 Task: Apply Audio Effect To Medium Room
Action: Mouse moved to (794, 312)
Screenshot: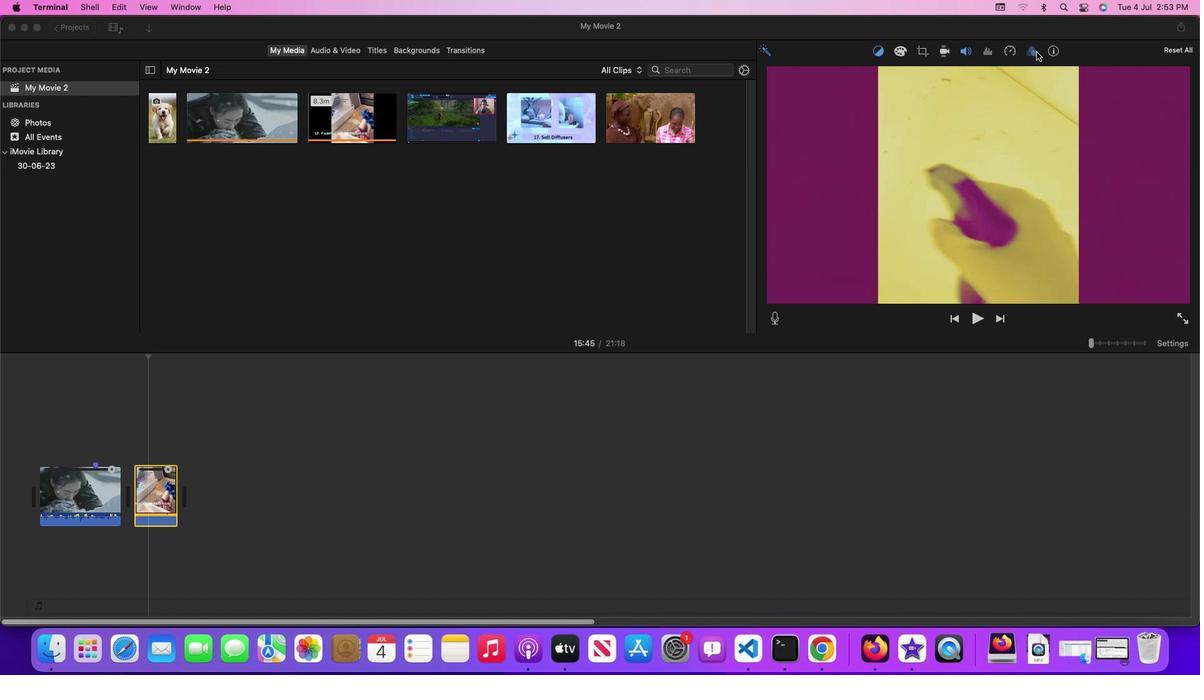 
Action: Mouse pressed left at (794, 312)
Screenshot: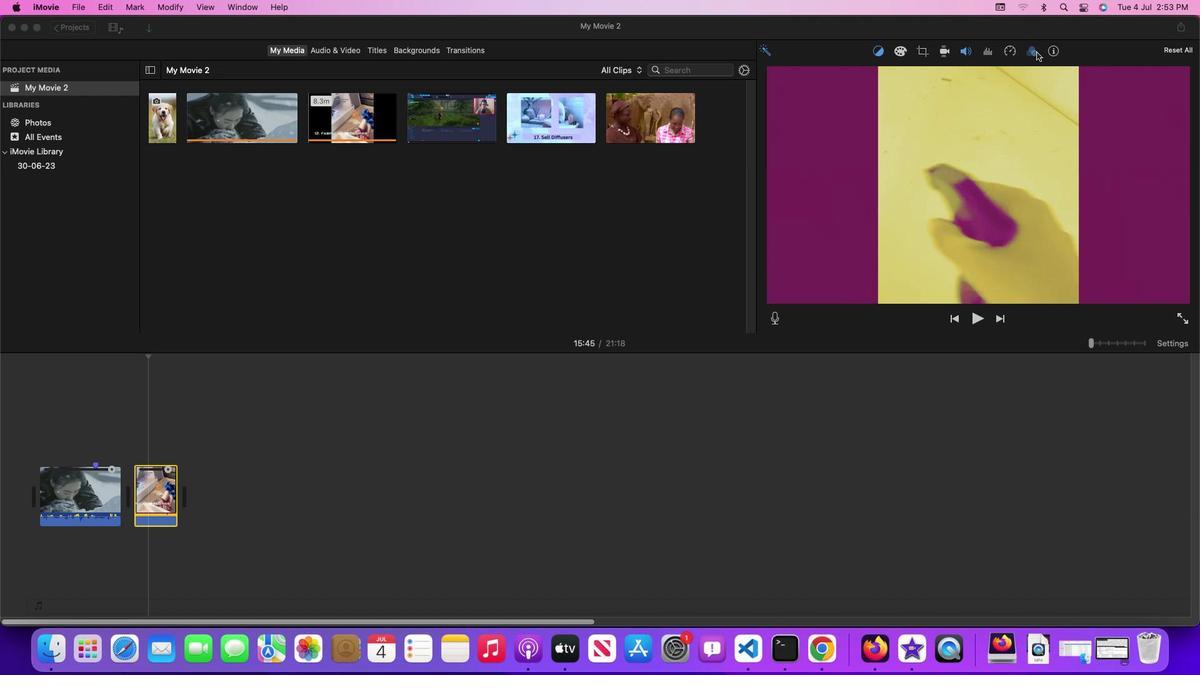 
Action: Mouse moved to (794, 312)
Screenshot: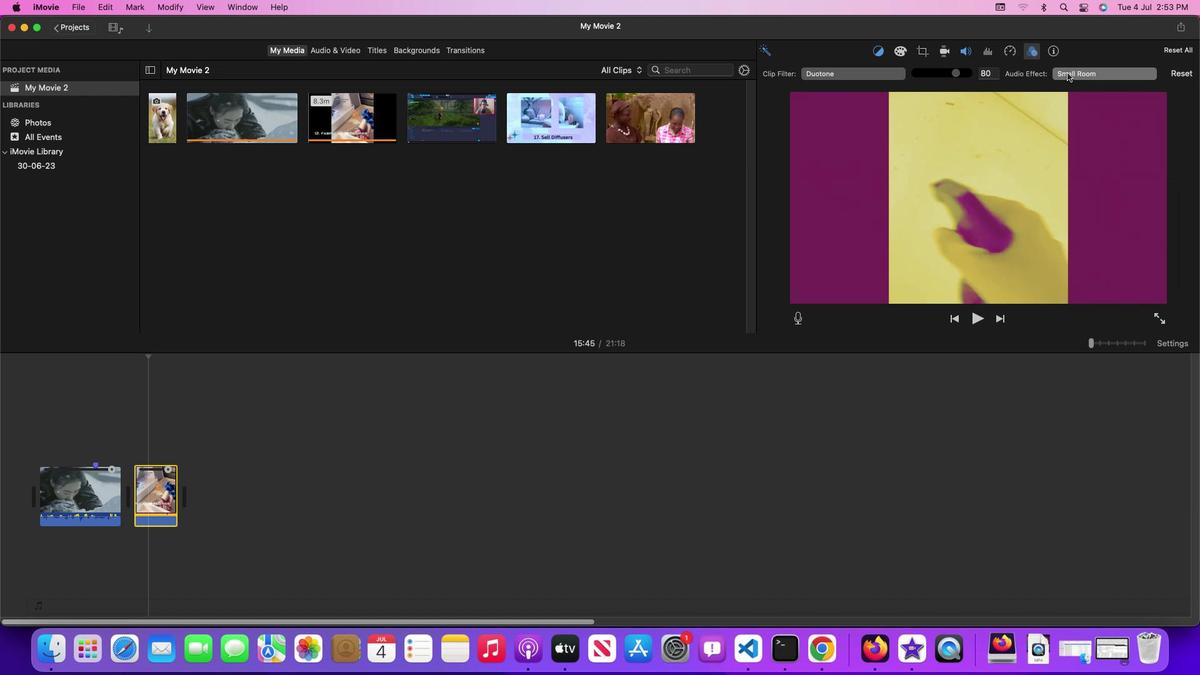 
Action: Mouse pressed left at (794, 312)
Screenshot: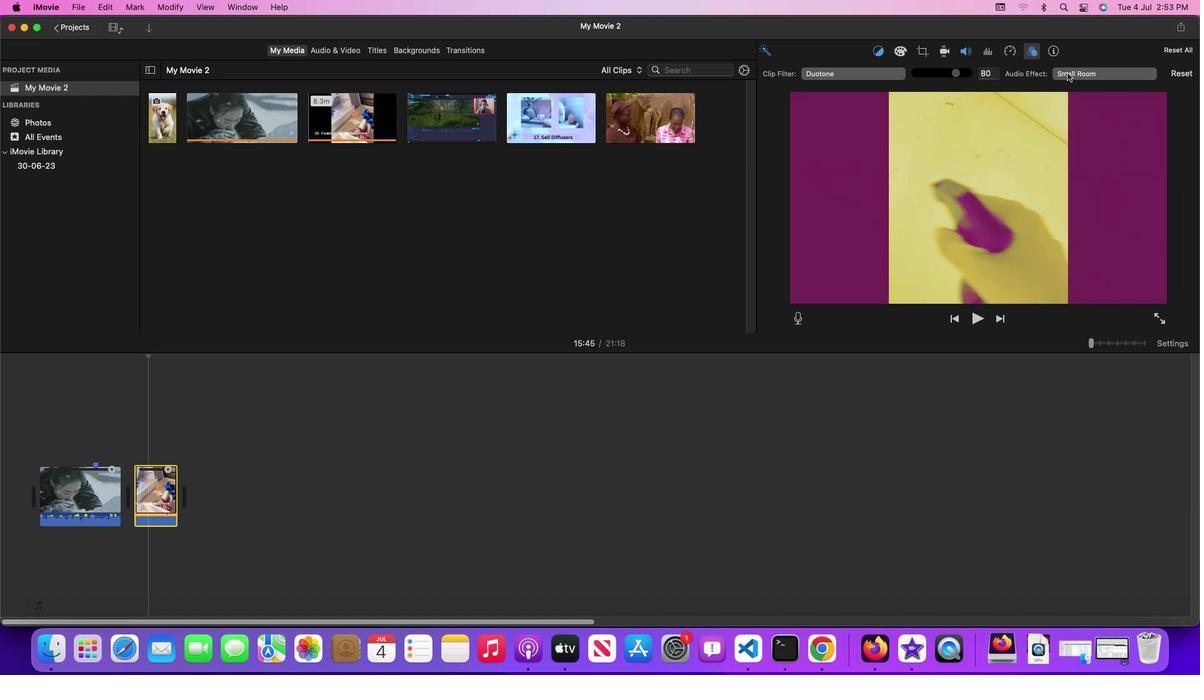 
Action: Mouse moved to (794, 313)
Screenshot: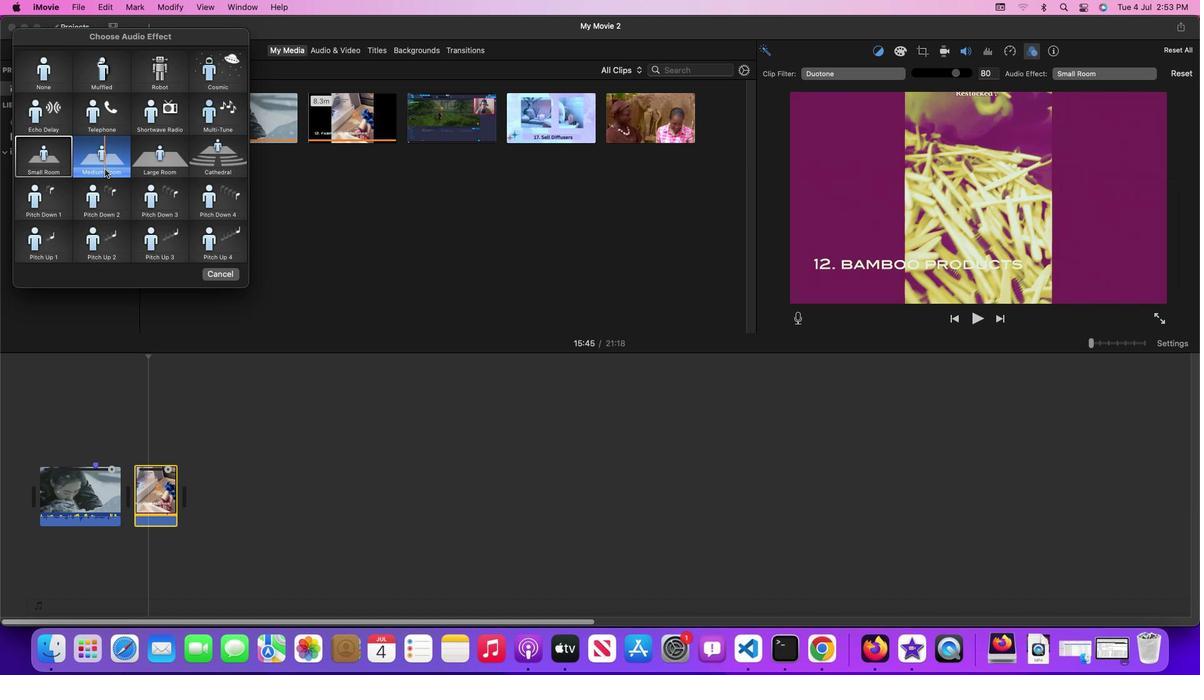 
Action: Mouse pressed left at (794, 313)
Screenshot: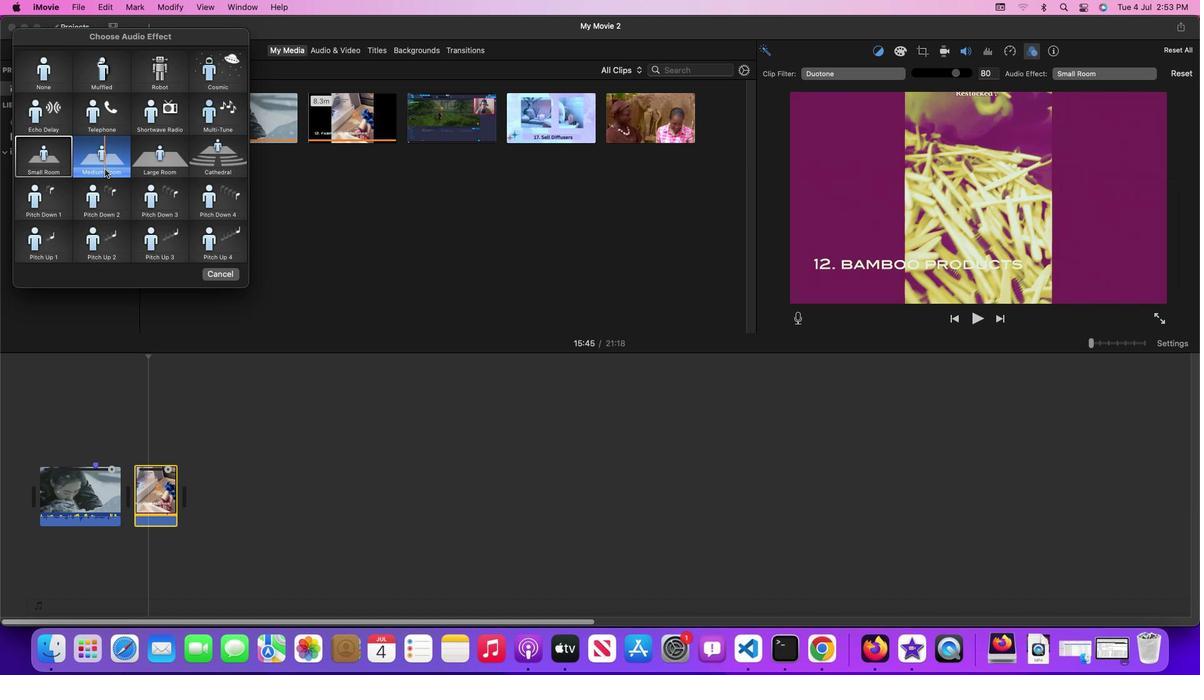 
Action: Mouse moved to (794, 313)
Screenshot: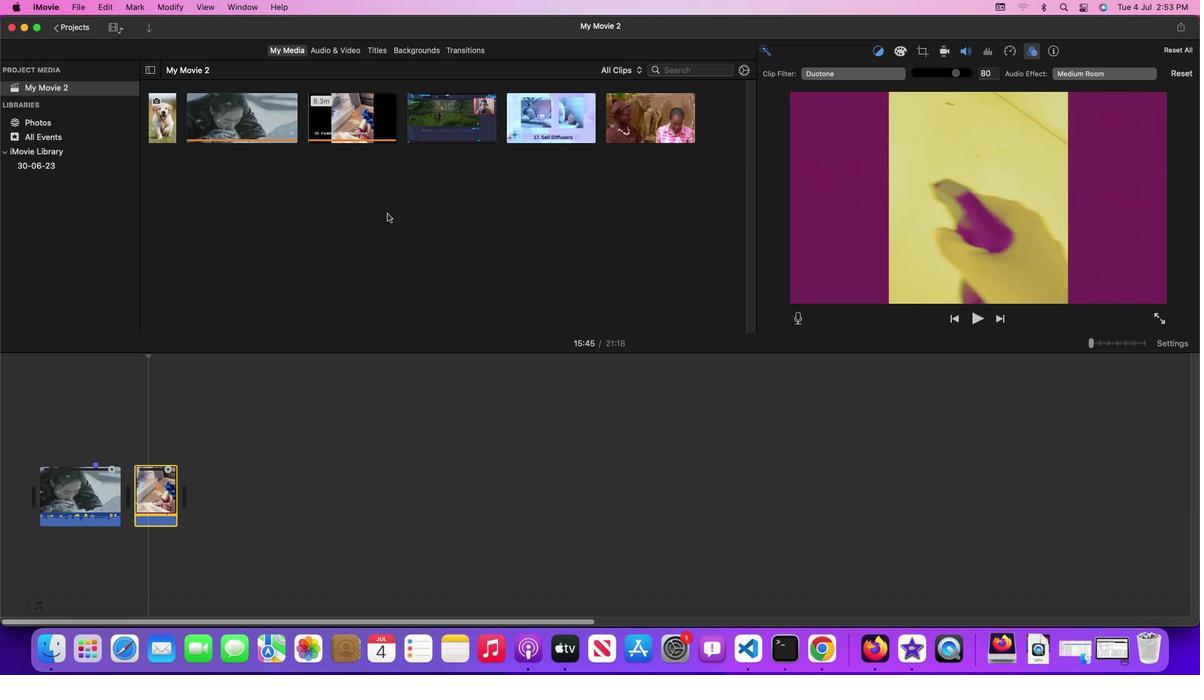 
